 Task: In the  document ecm.doc ,insert the clipart between heading and points ' search for dove ' and adjust the shape height to  '3.1''
Action: Mouse moved to (167, 190)
Screenshot: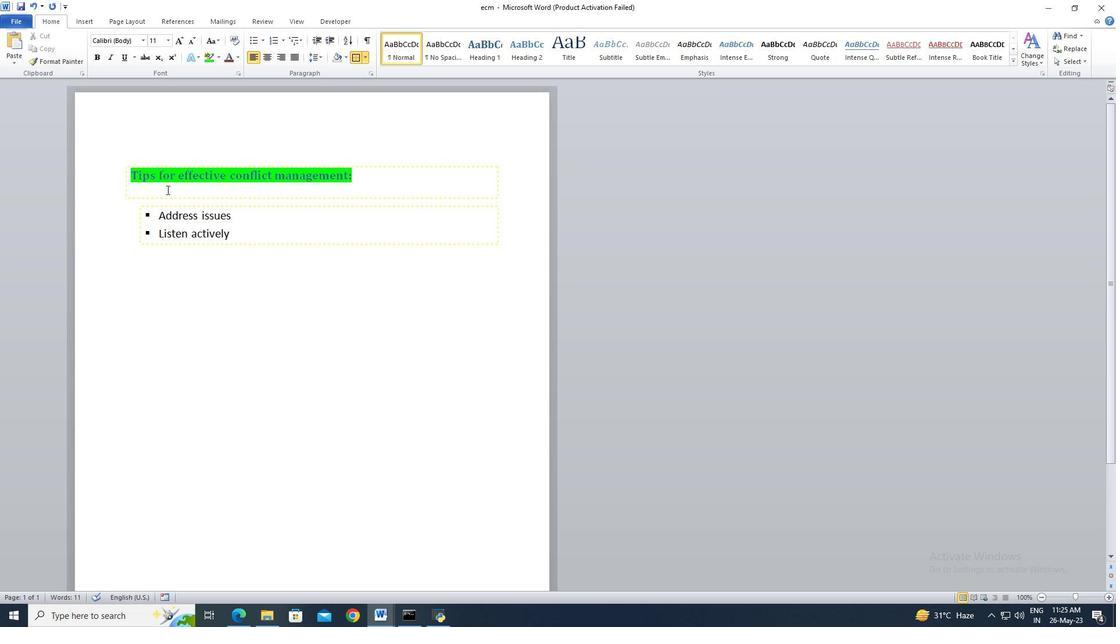 
Action: Mouse pressed left at (167, 190)
Screenshot: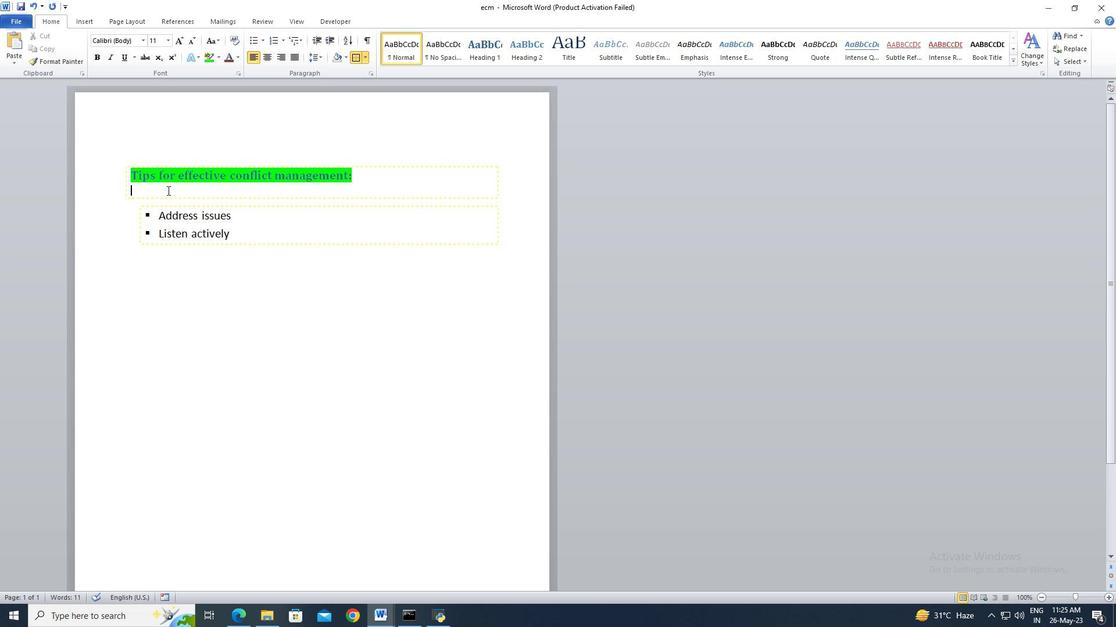 
Action: Mouse moved to (134, 188)
Screenshot: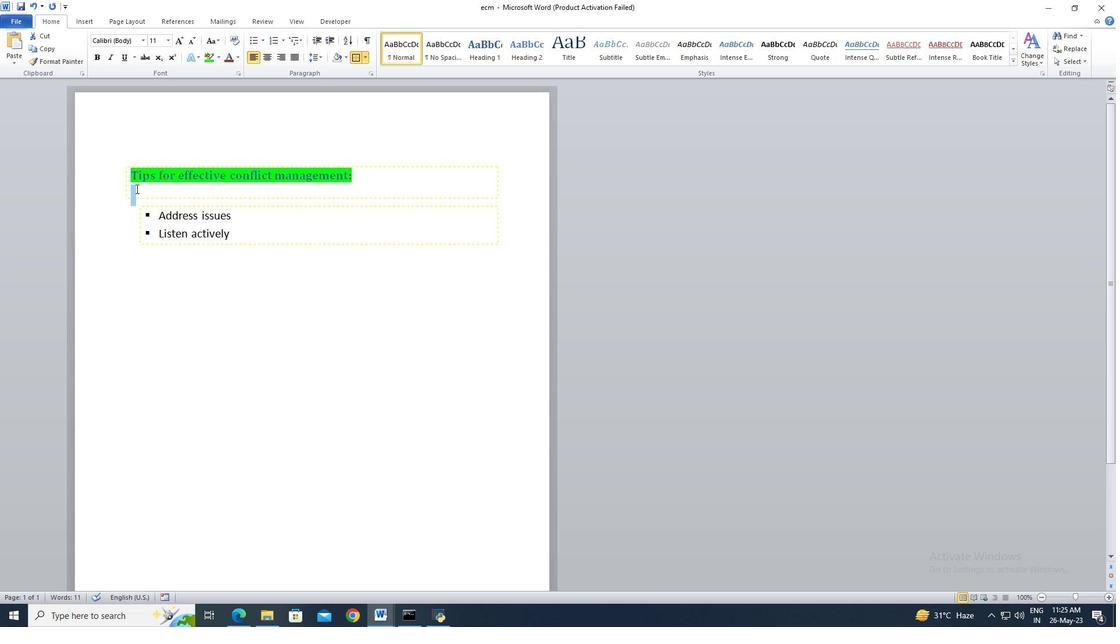 
Action: Mouse pressed left at (134, 188)
Screenshot: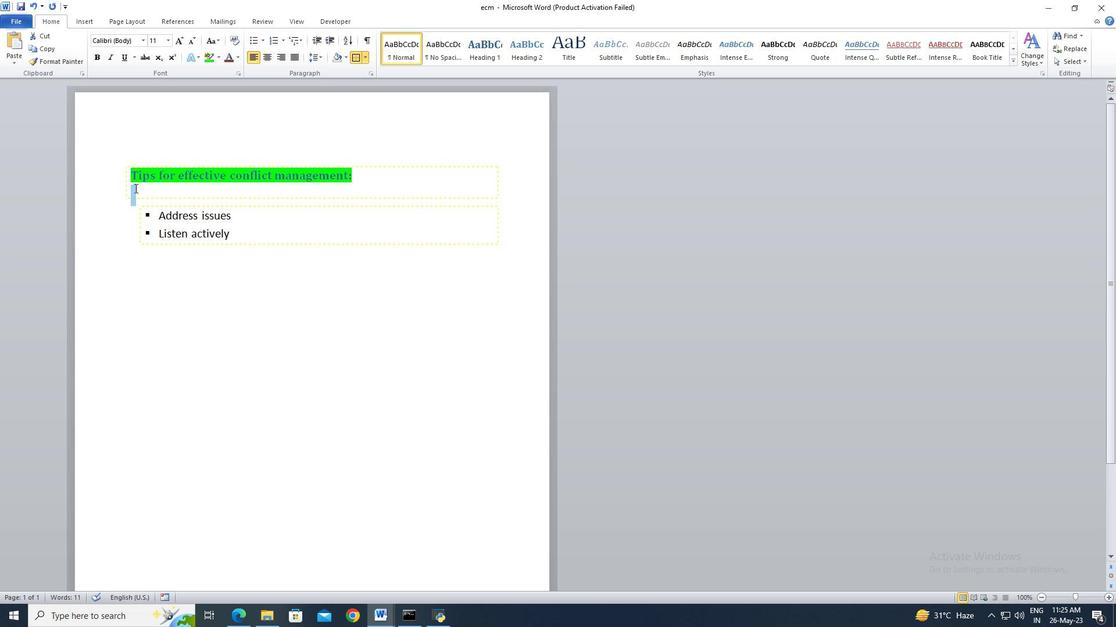 
Action: Mouse pressed left at (134, 188)
Screenshot: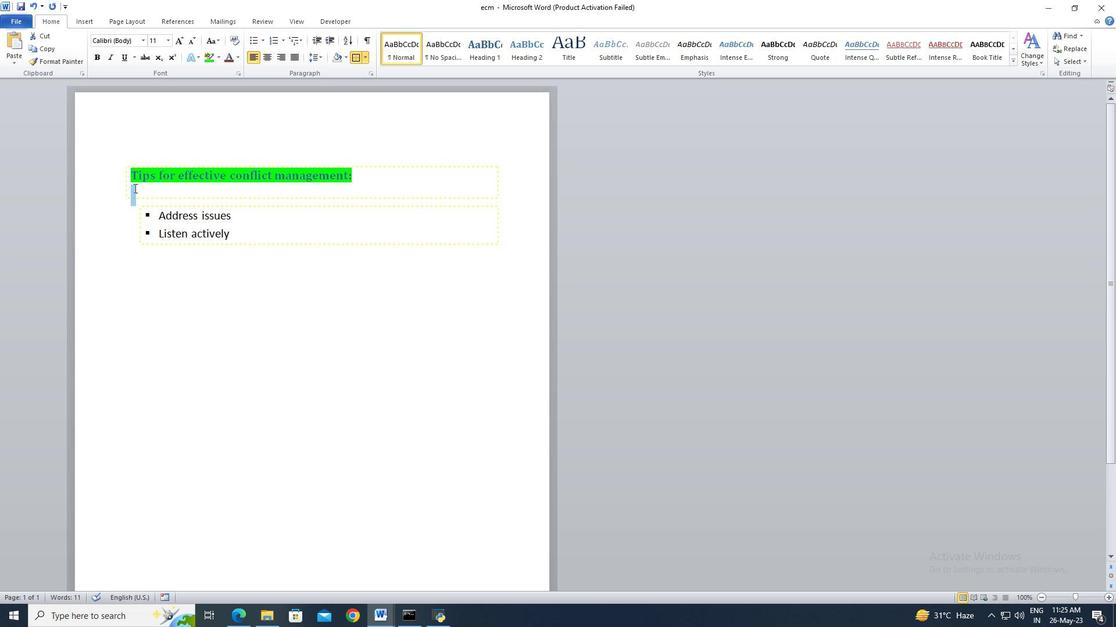 
Action: Mouse moved to (133, 187)
Screenshot: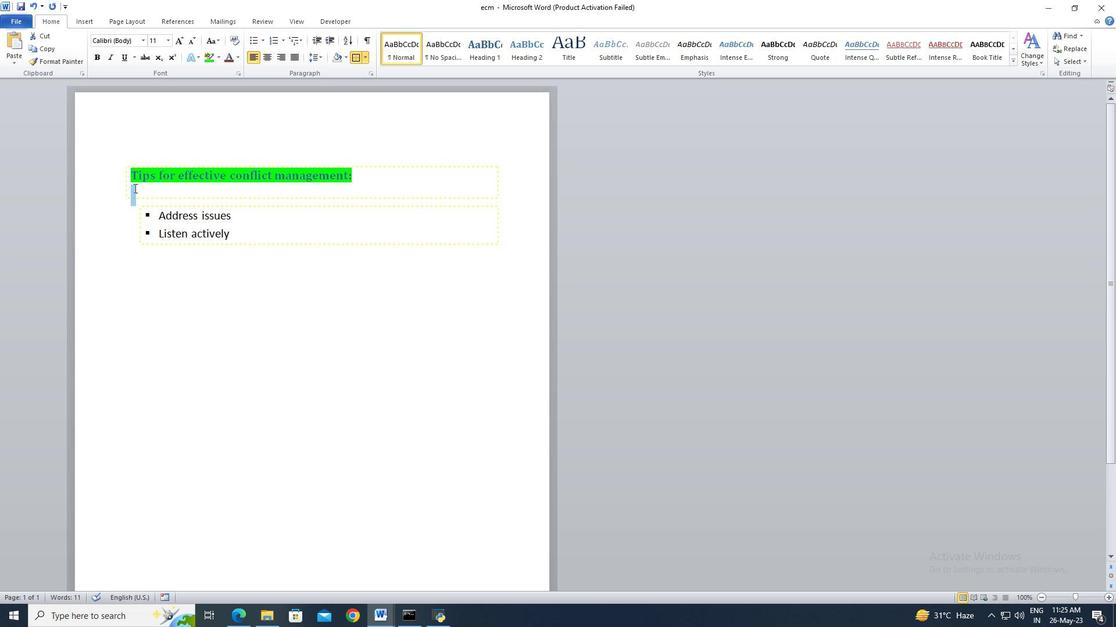 
Action: Mouse pressed left at (133, 187)
Screenshot: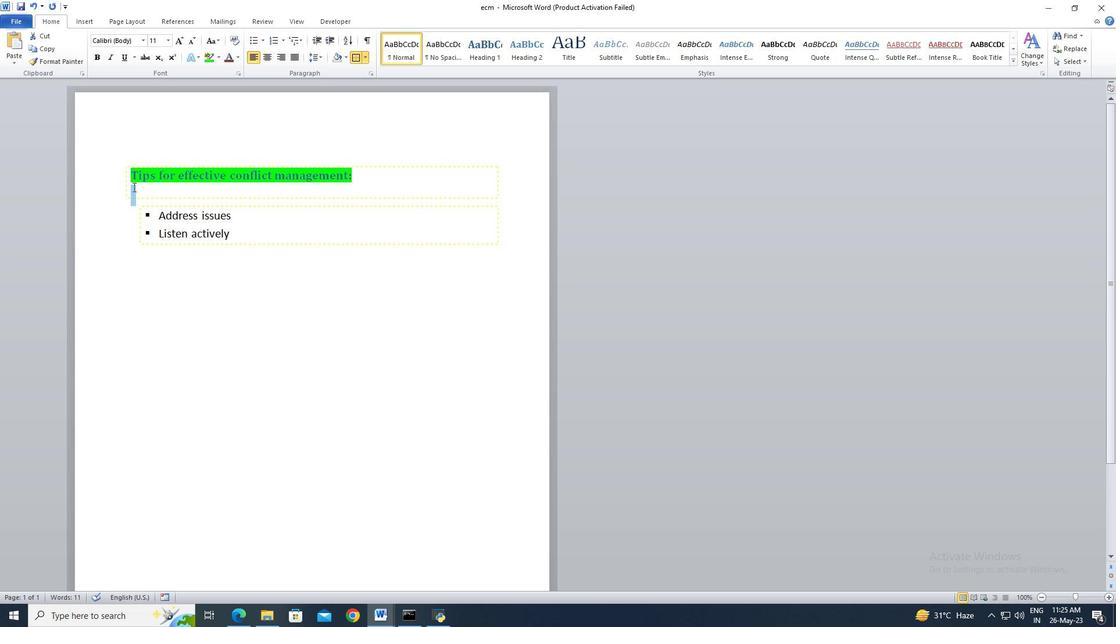 
Action: Mouse moved to (90, 24)
Screenshot: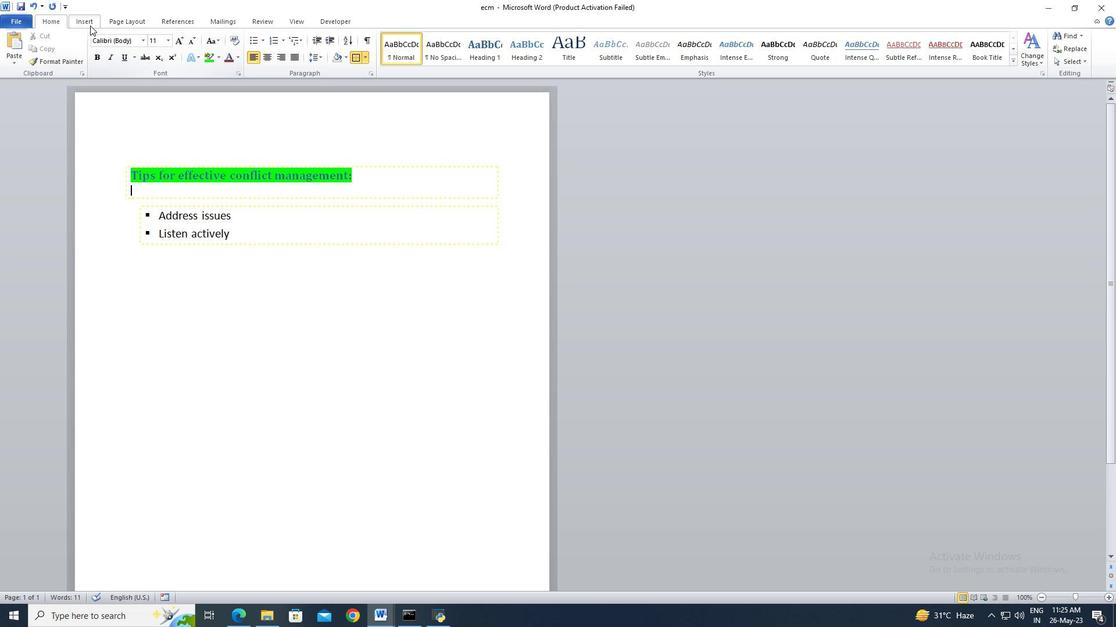 
Action: Mouse pressed left at (90, 24)
Screenshot: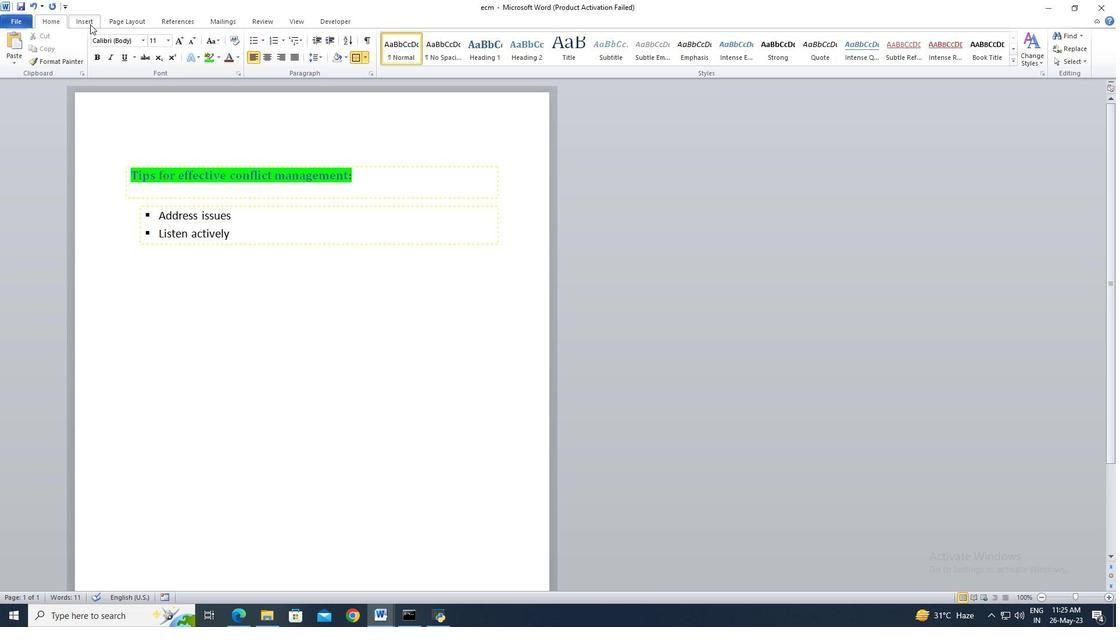 
Action: Mouse moved to (139, 56)
Screenshot: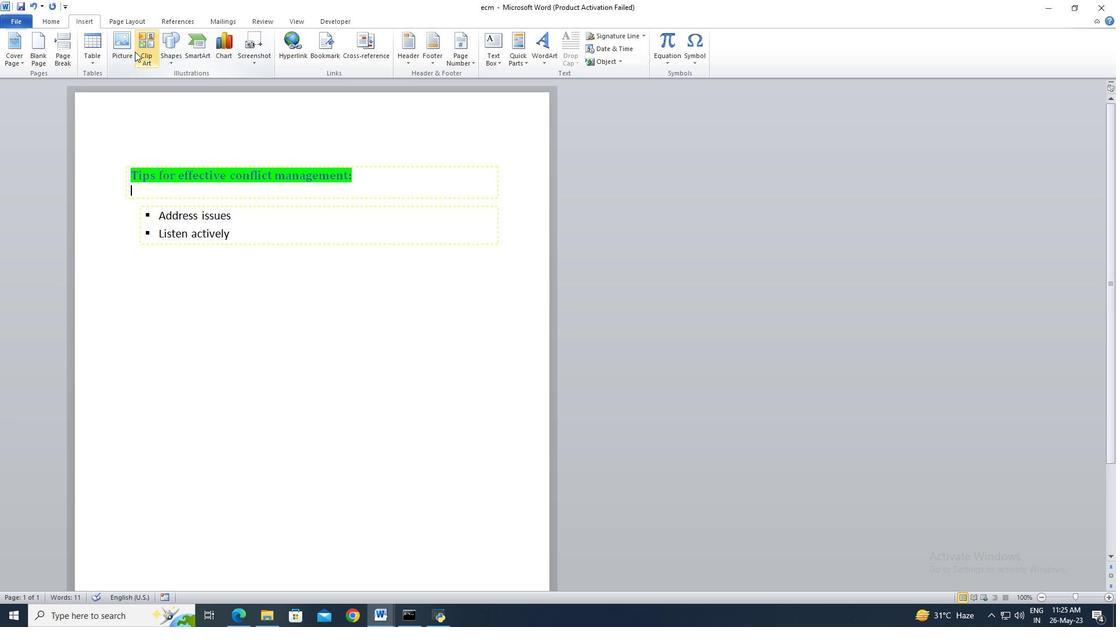 
Action: Mouse pressed left at (139, 56)
Screenshot: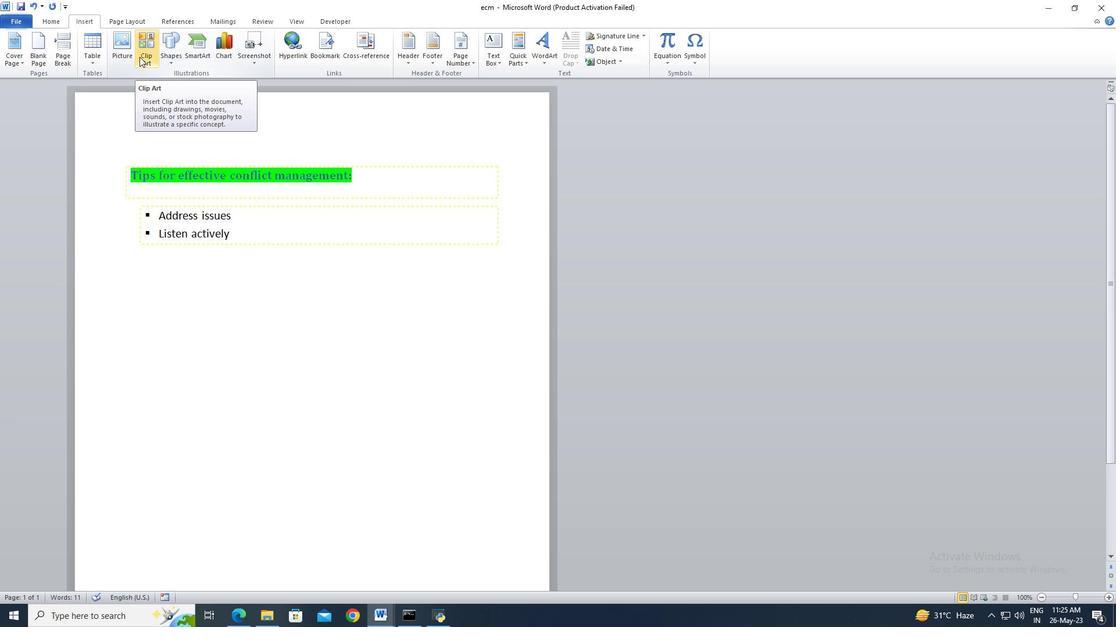 
Action: Mouse moved to (1006, 109)
Screenshot: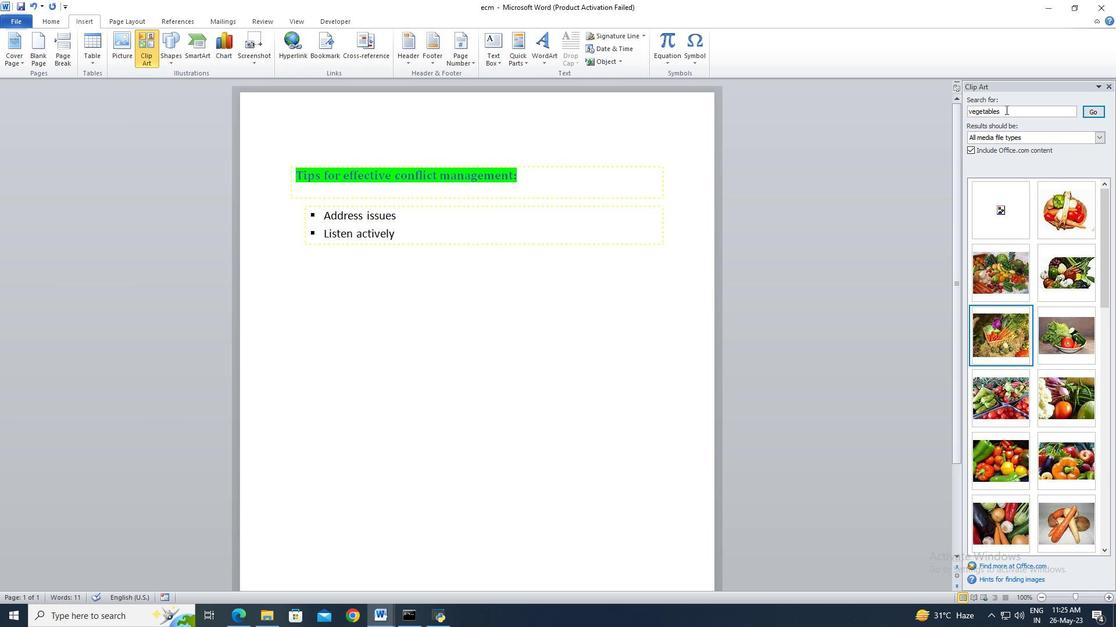 
Action: Mouse pressed left at (1006, 109)
Screenshot: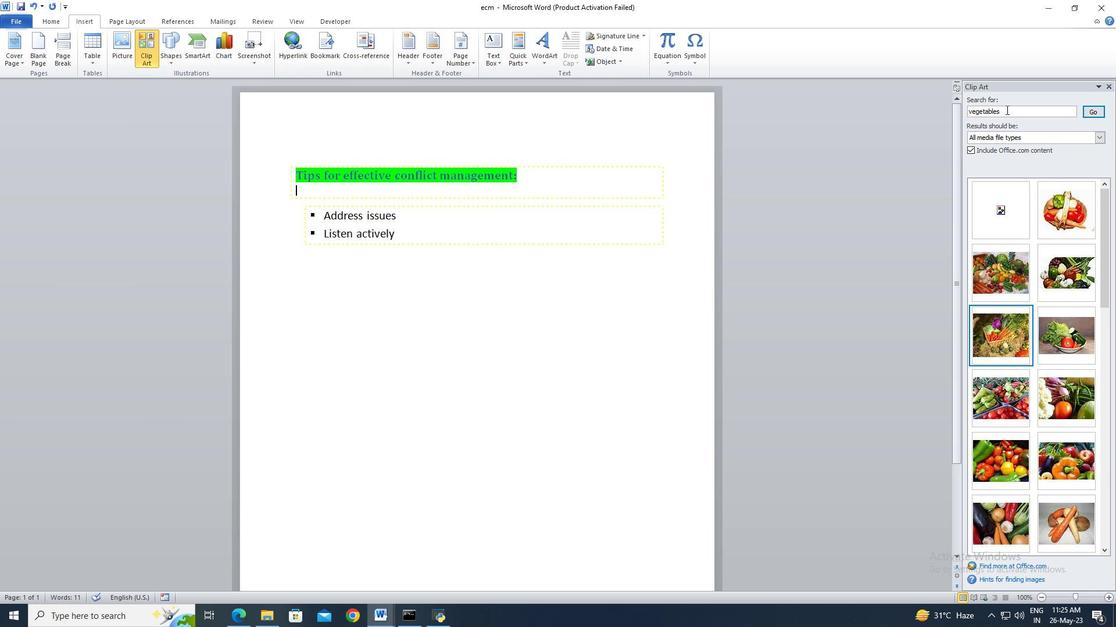 
Action: Mouse moved to (978, 95)
Screenshot: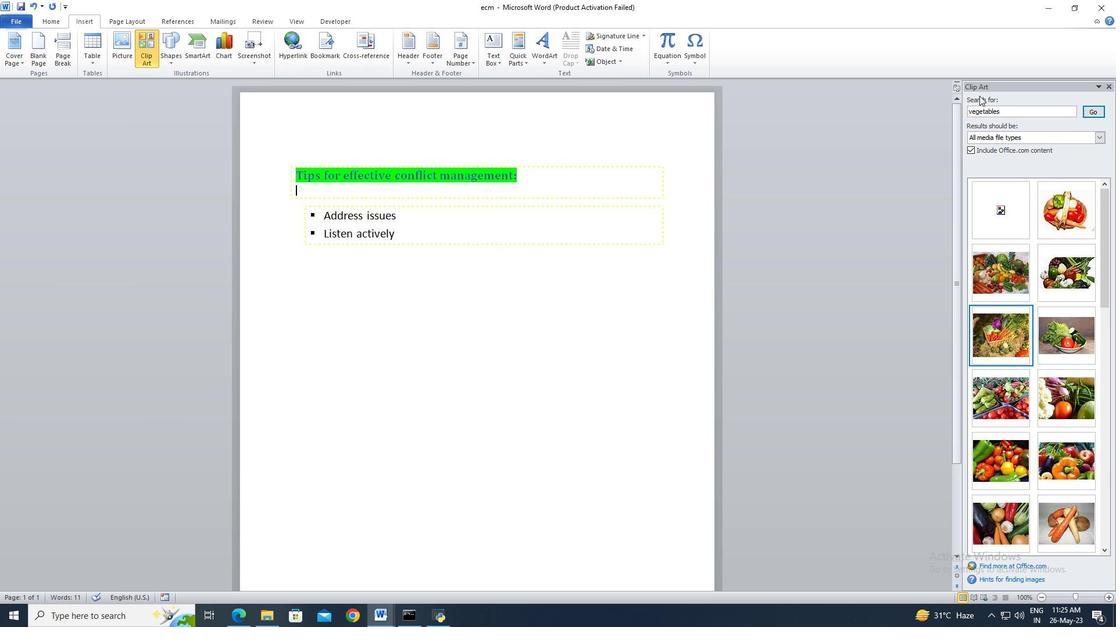 
Action: Key pressed ctrl+A
Screenshot: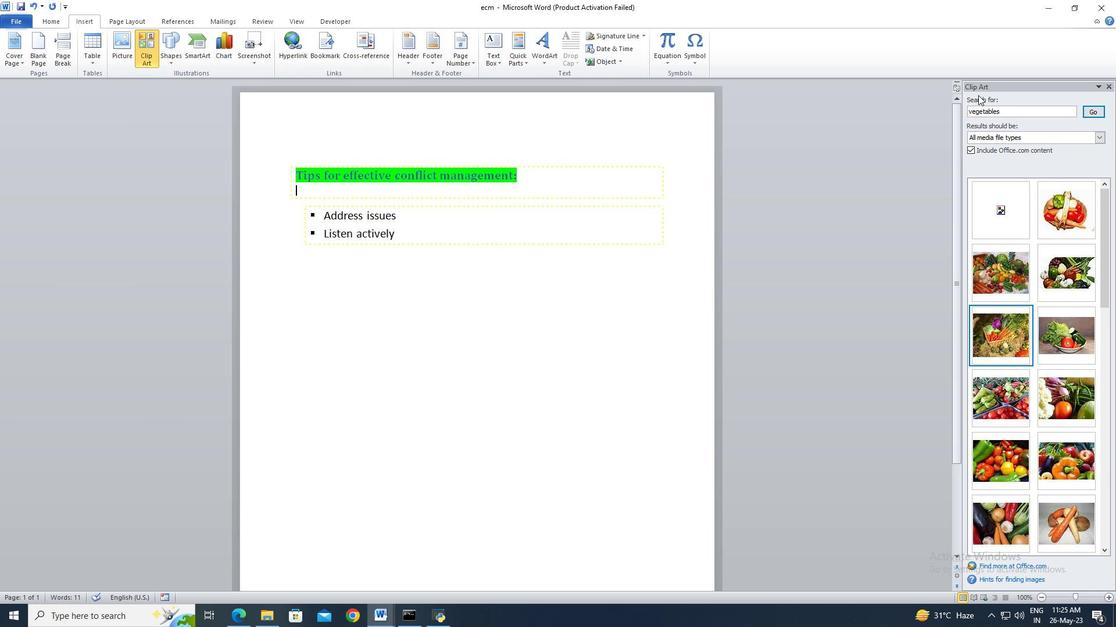
Action: Mouse moved to (978, 95)
Screenshot: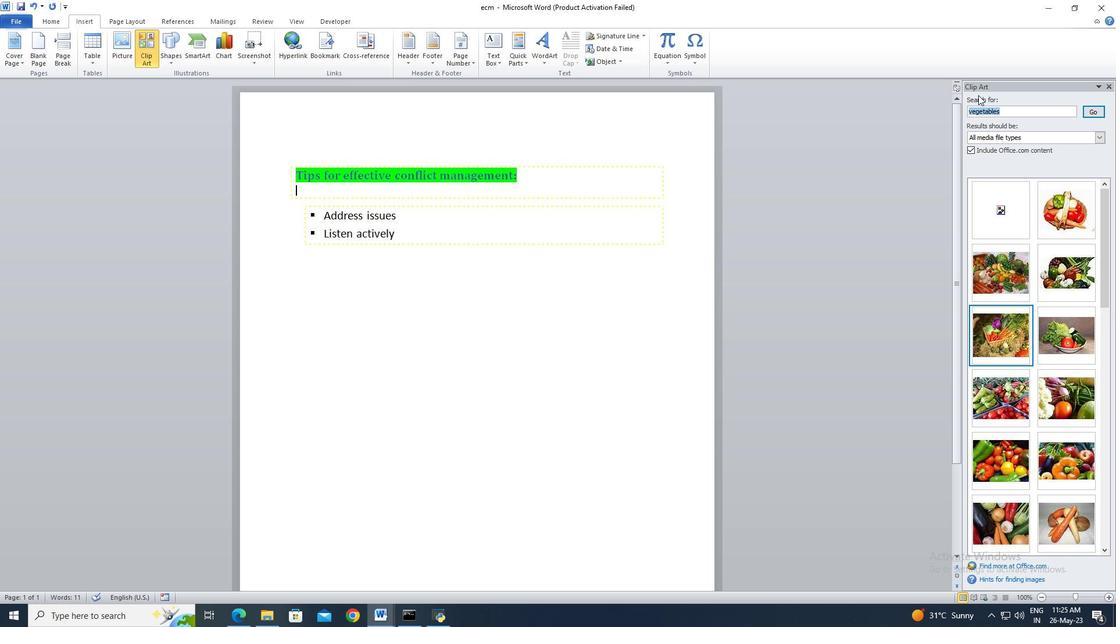
Action: Key pressed <Key.delete>dove<Key.enter>
Screenshot: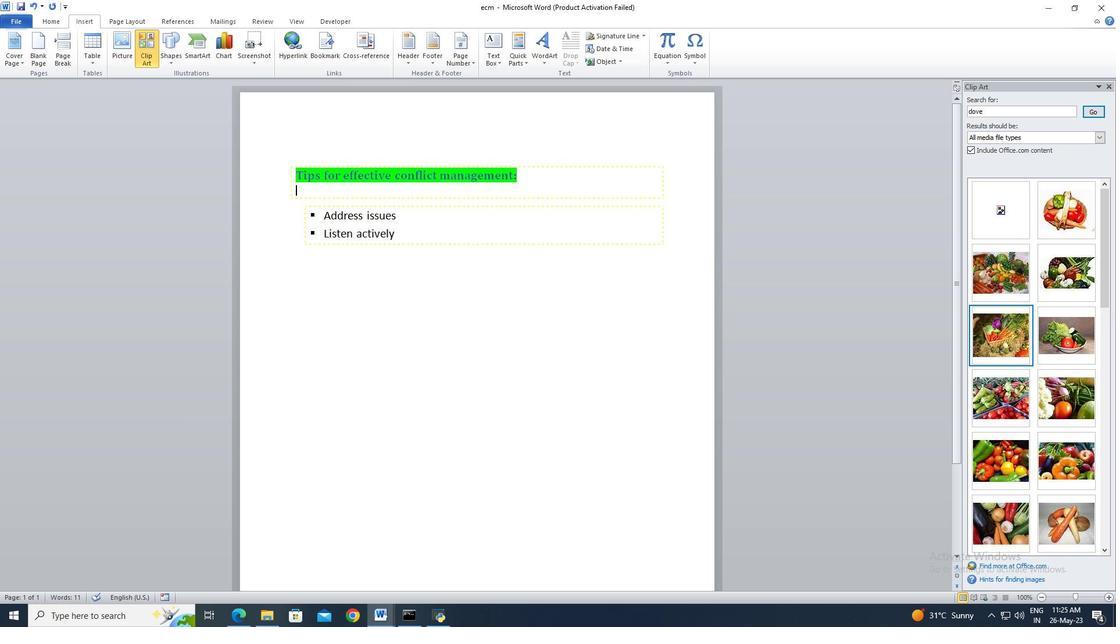 
Action: Mouse moved to (1009, 288)
Screenshot: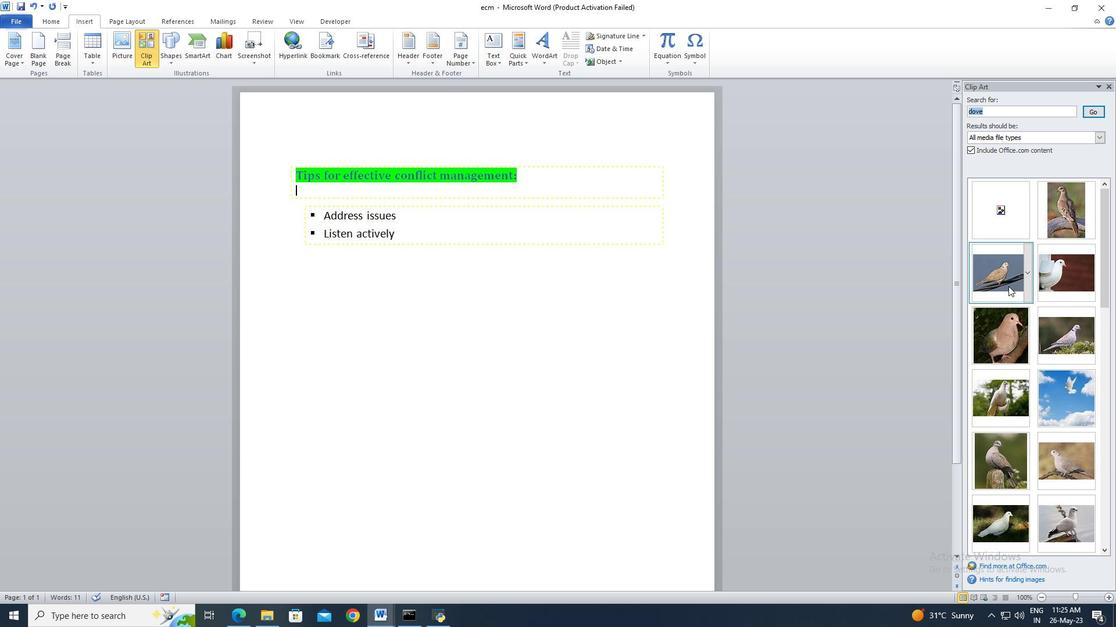 
Action: Mouse pressed left at (1009, 288)
Screenshot: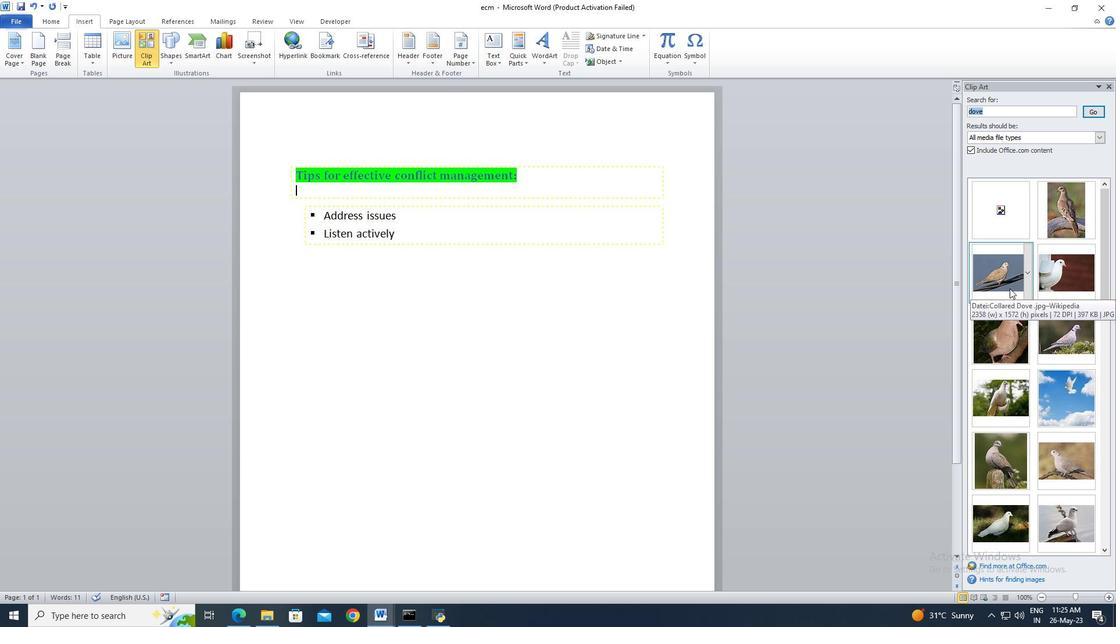 
Action: Mouse moved to (1086, 42)
Screenshot: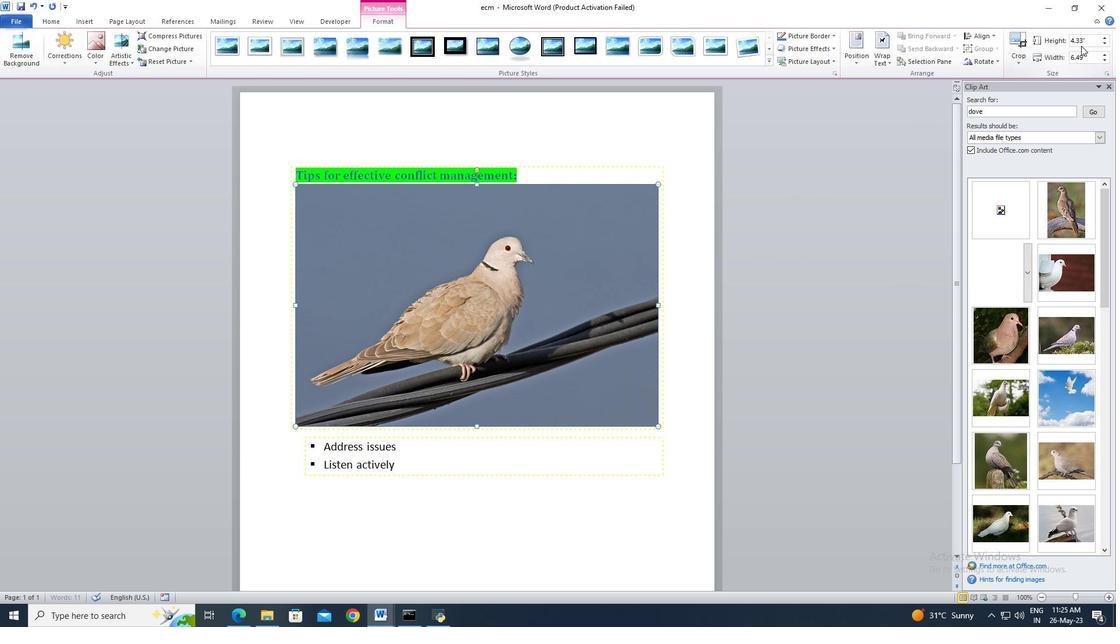 
Action: Mouse pressed left at (1086, 42)
Screenshot: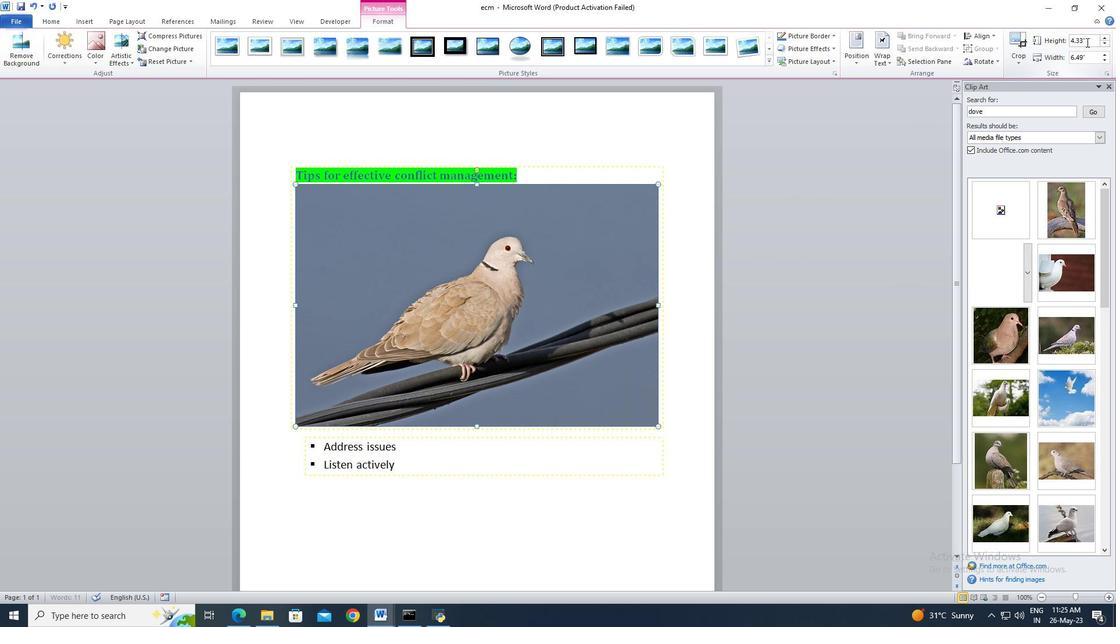
Action: Mouse moved to (973, 0)
Screenshot: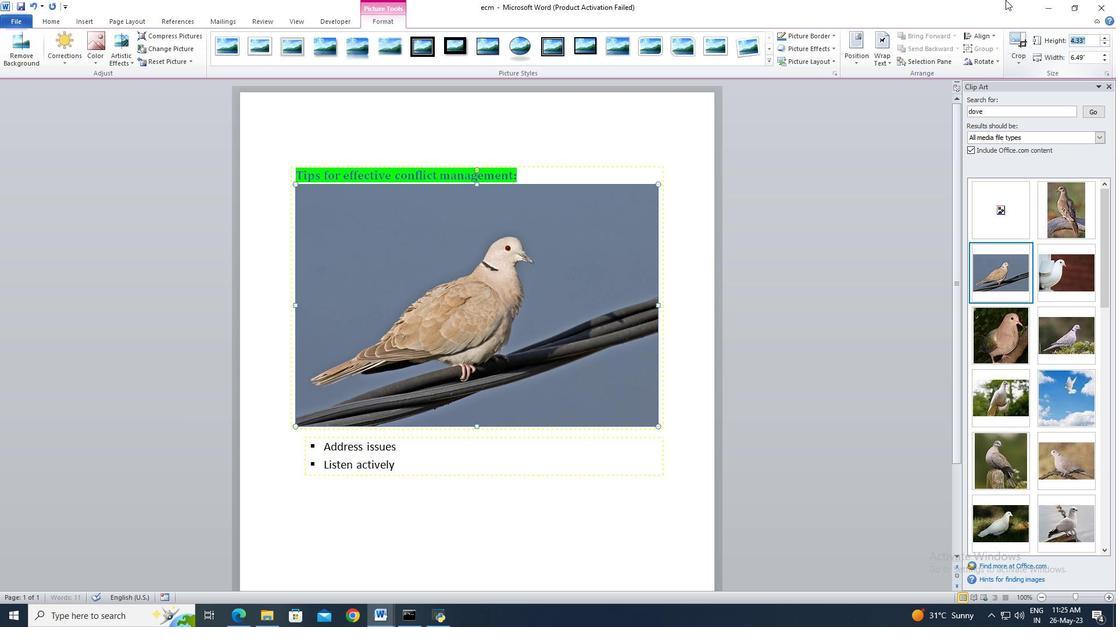 
Action: Key pressed 3.1<Key.enter>
Screenshot: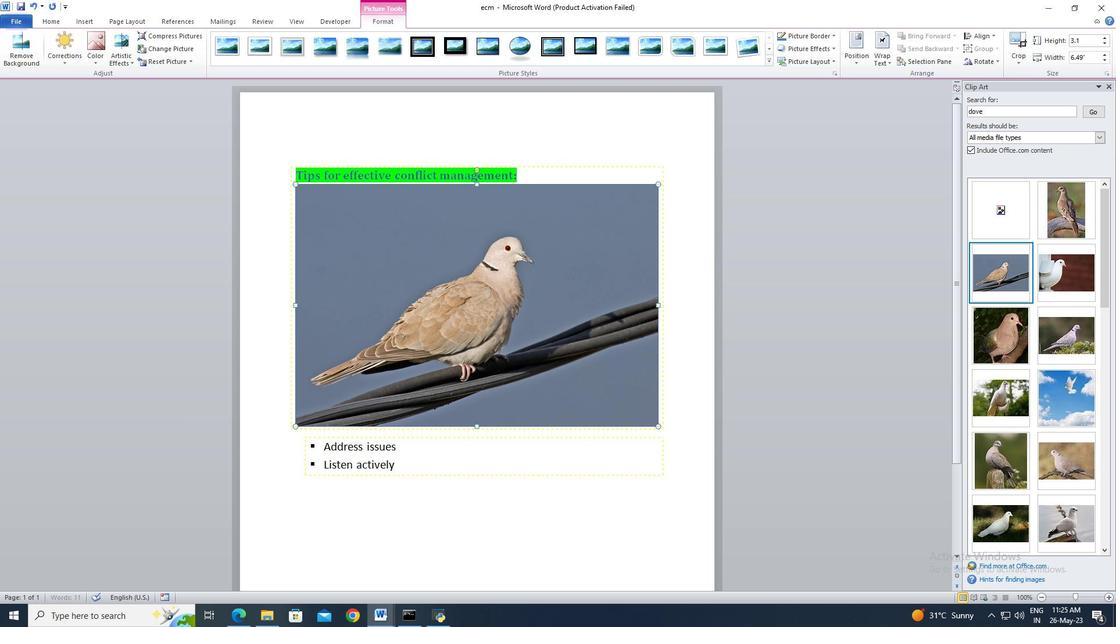 
